 Task: In group invitations choose email frequency linkedIn recommended.
Action: Mouse moved to (768, 60)
Screenshot: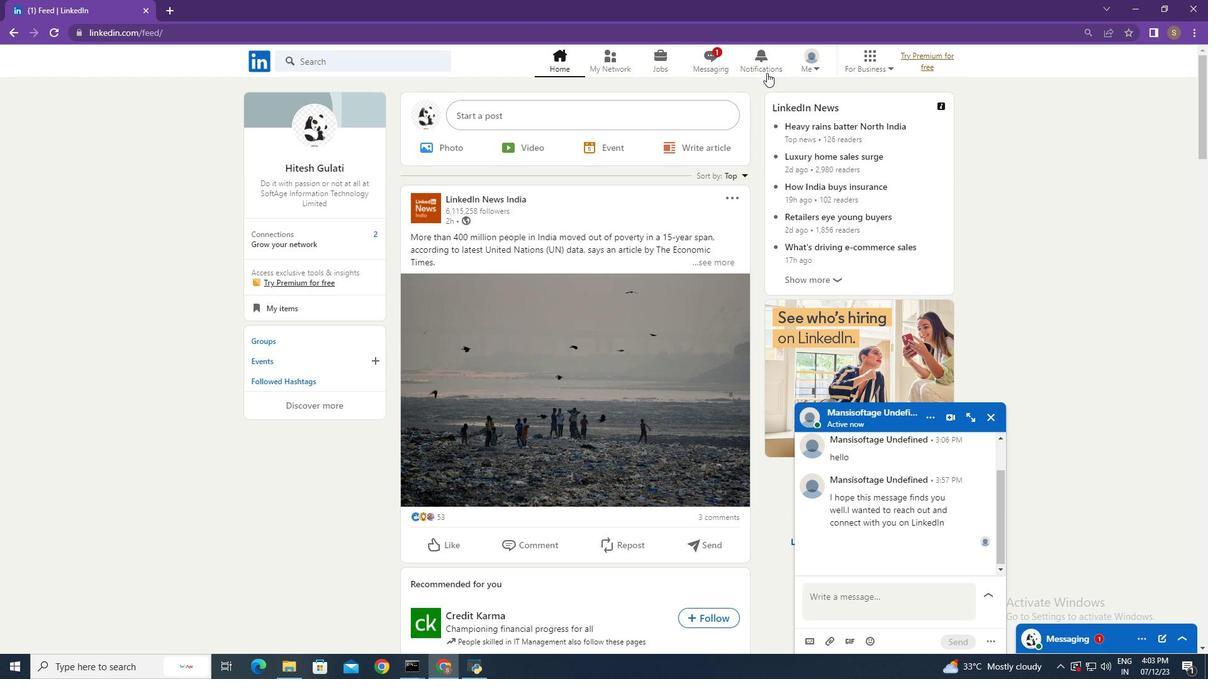 
Action: Mouse pressed left at (768, 60)
Screenshot: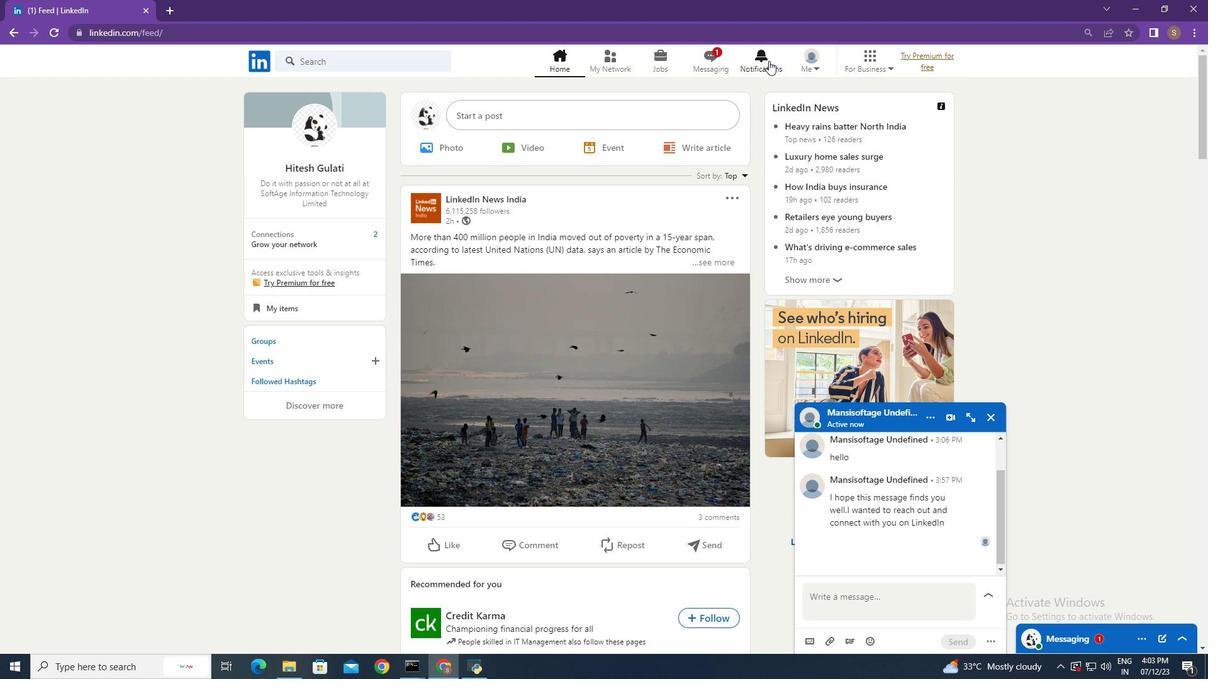 
Action: Mouse moved to (283, 144)
Screenshot: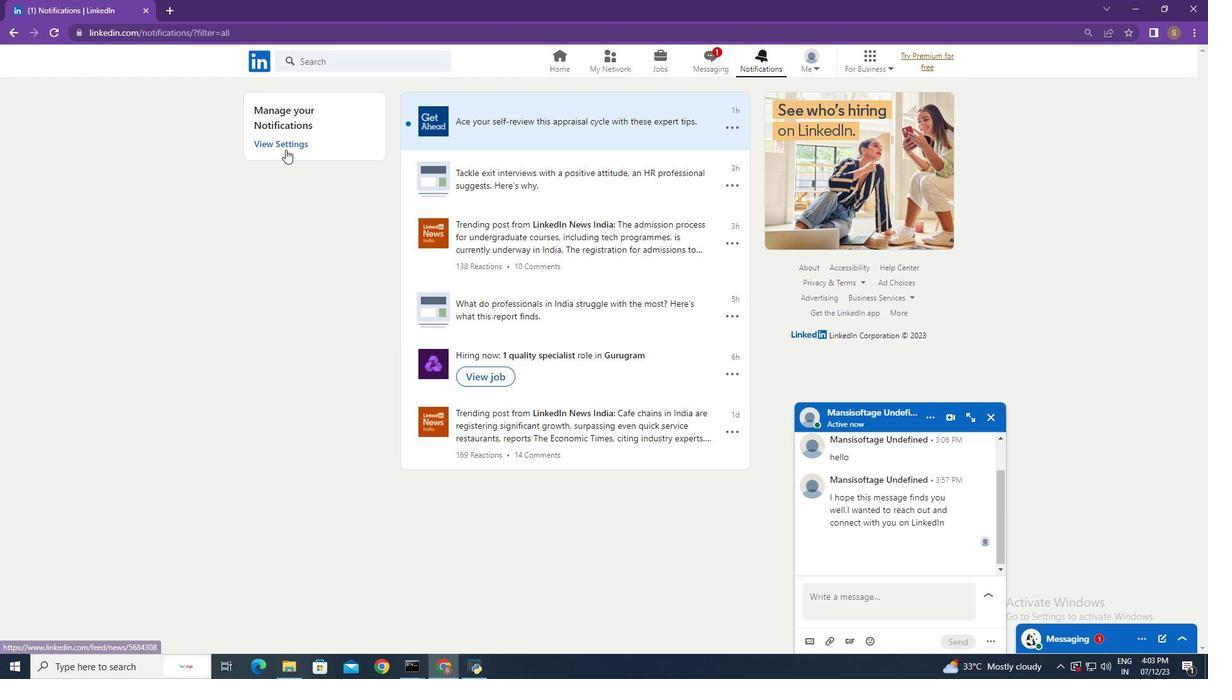 
Action: Mouse pressed left at (283, 144)
Screenshot: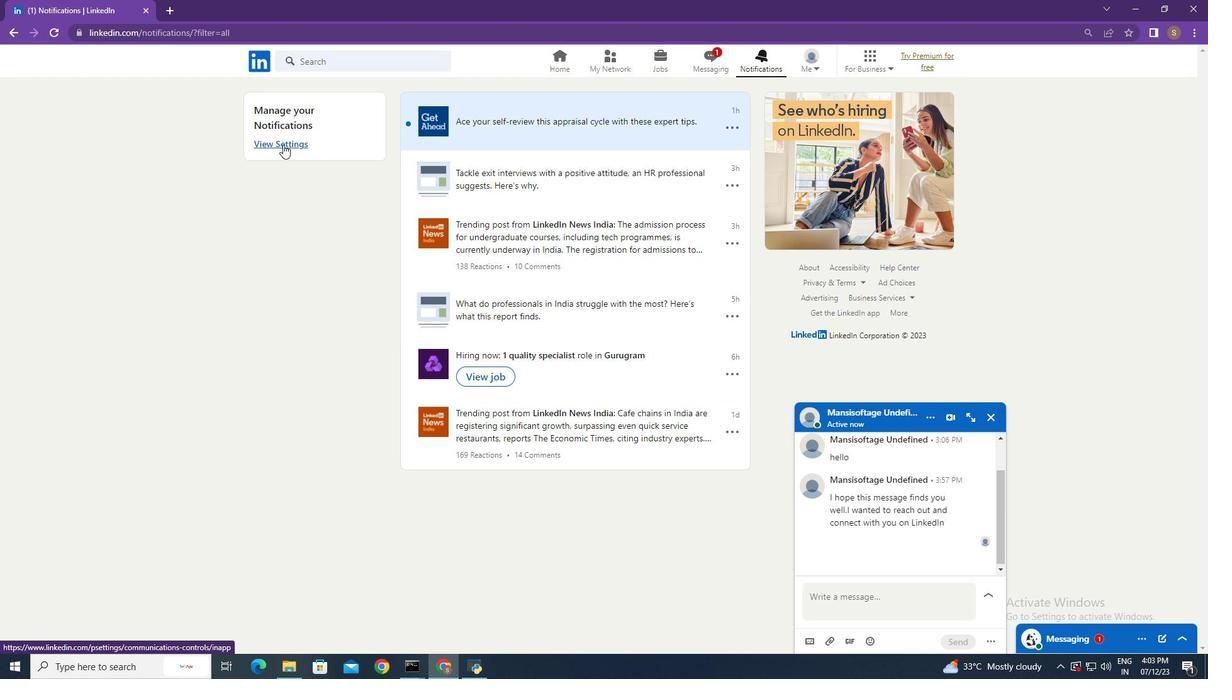 
Action: Mouse moved to (602, 361)
Screenshot: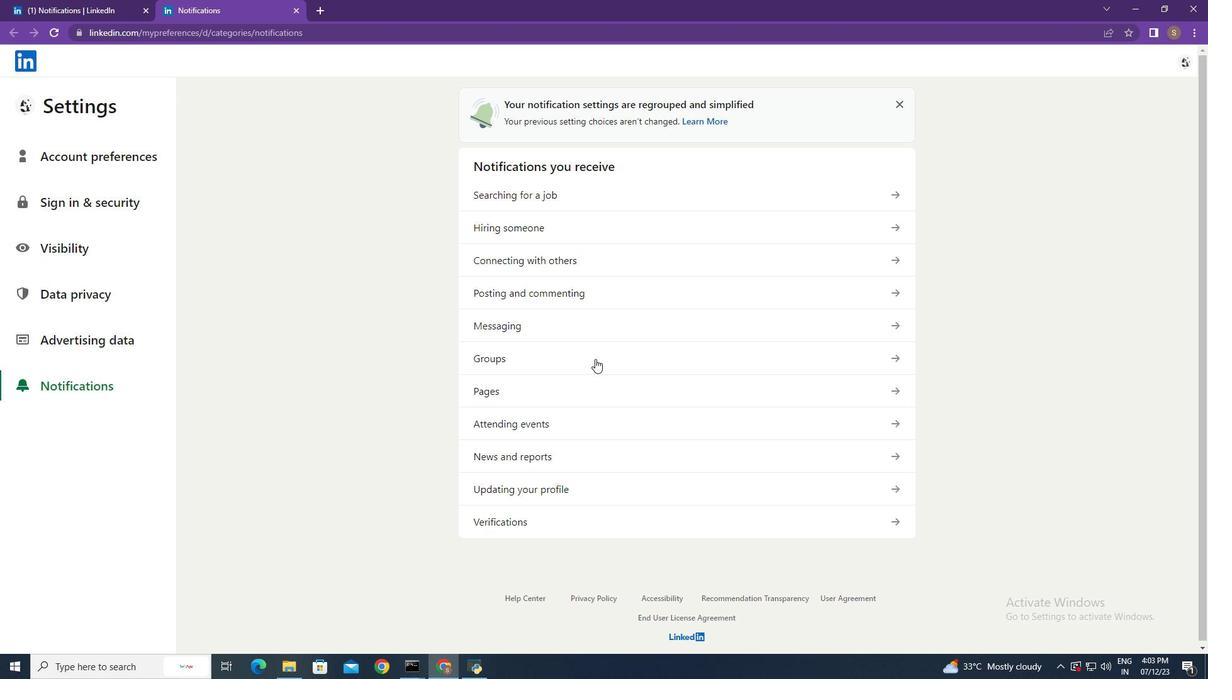 
Action: Mouse pressed left at (602, 361)
Screenshot: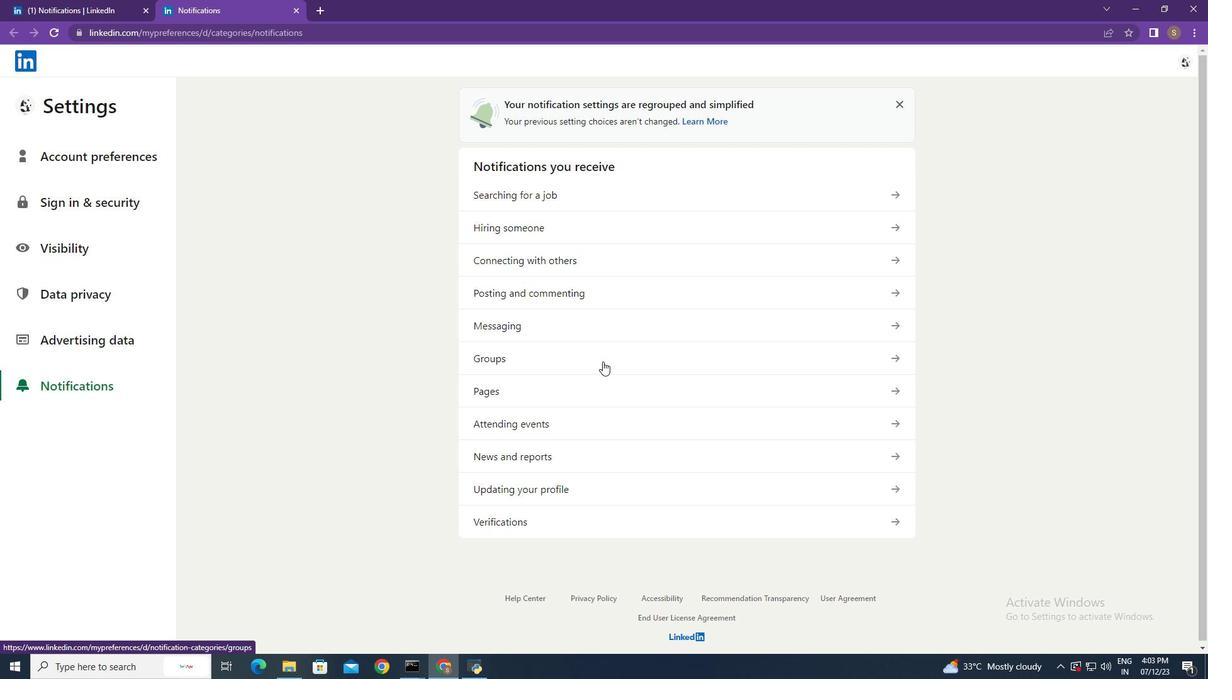 
Action: Mouse moved to (752, 191)
Screenshot: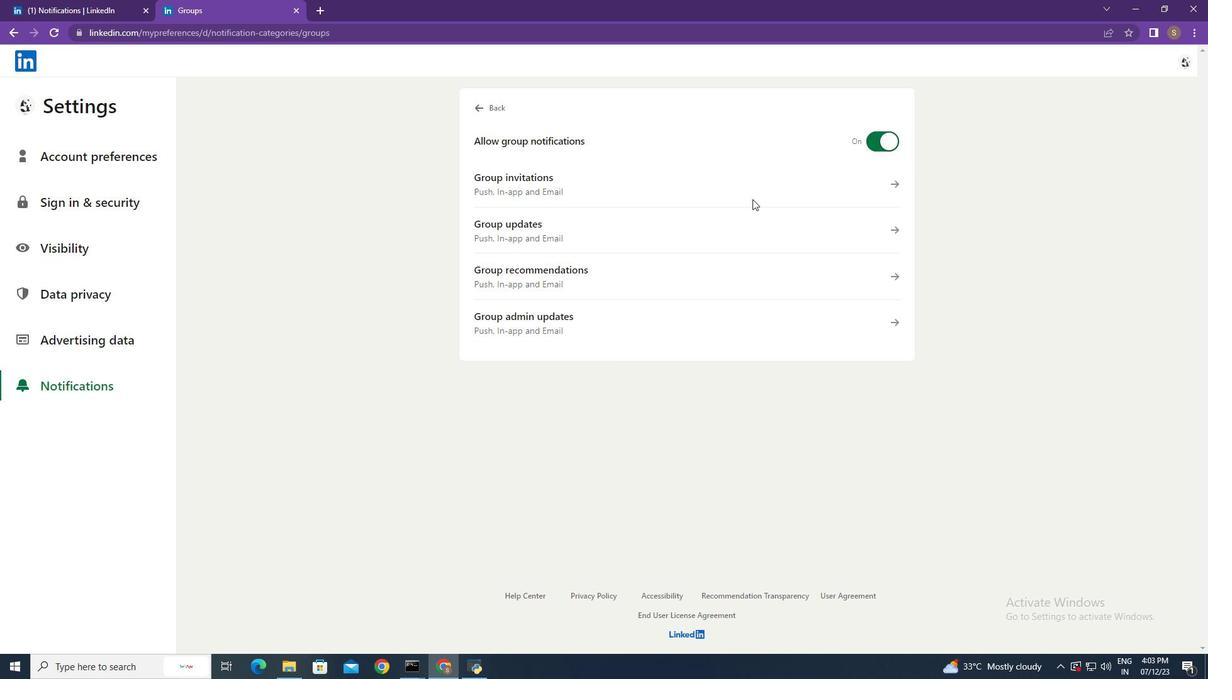 
Action: Mouse pressed left at (752, 191)
Screenshot: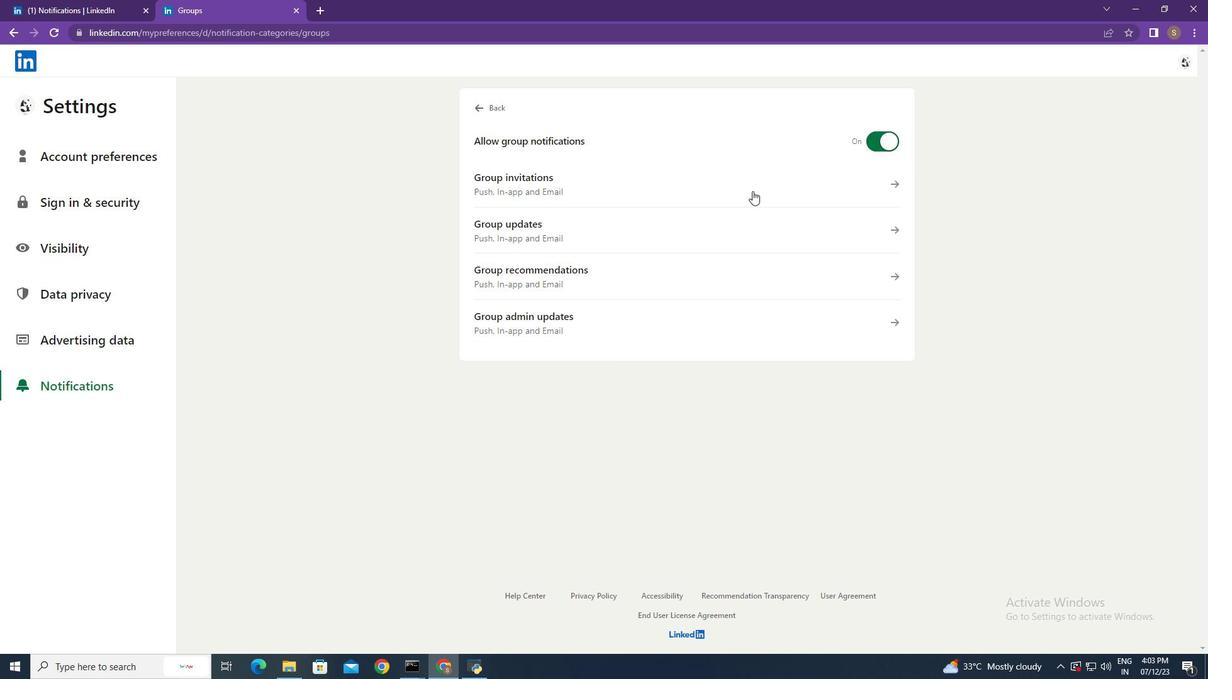 
Action: Mouse moved to (487, 455)
Screenshot: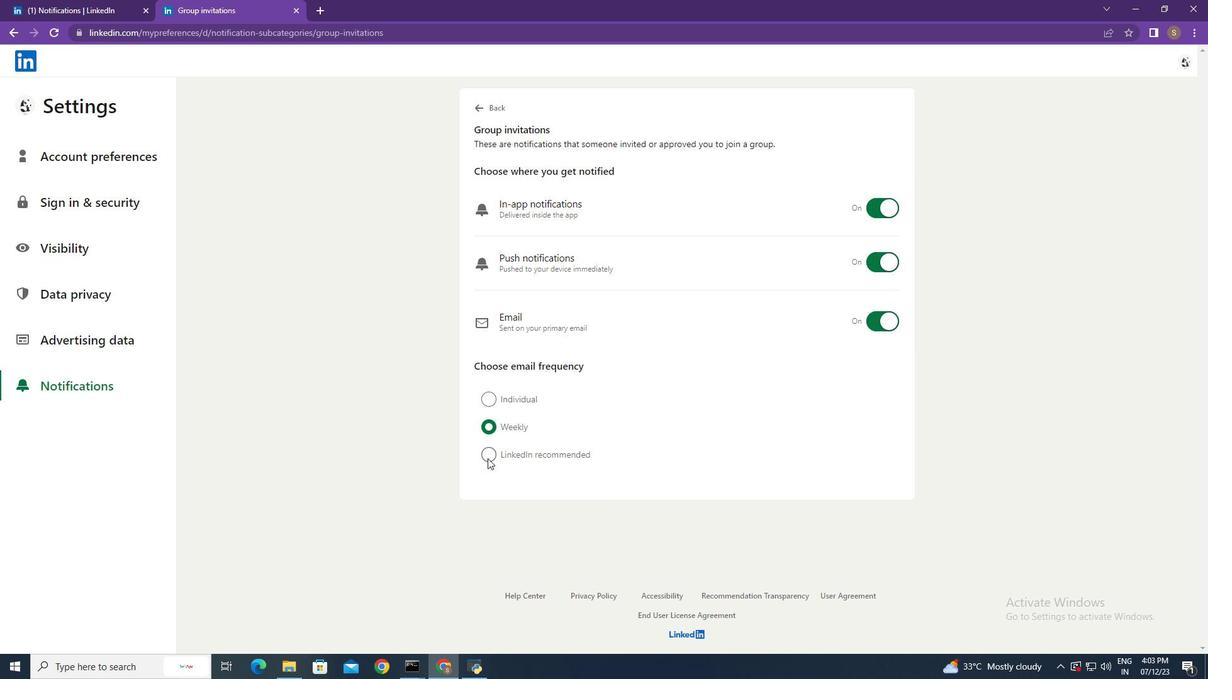 
Action: Mouse pressed left at (487, 455)
Screenshot: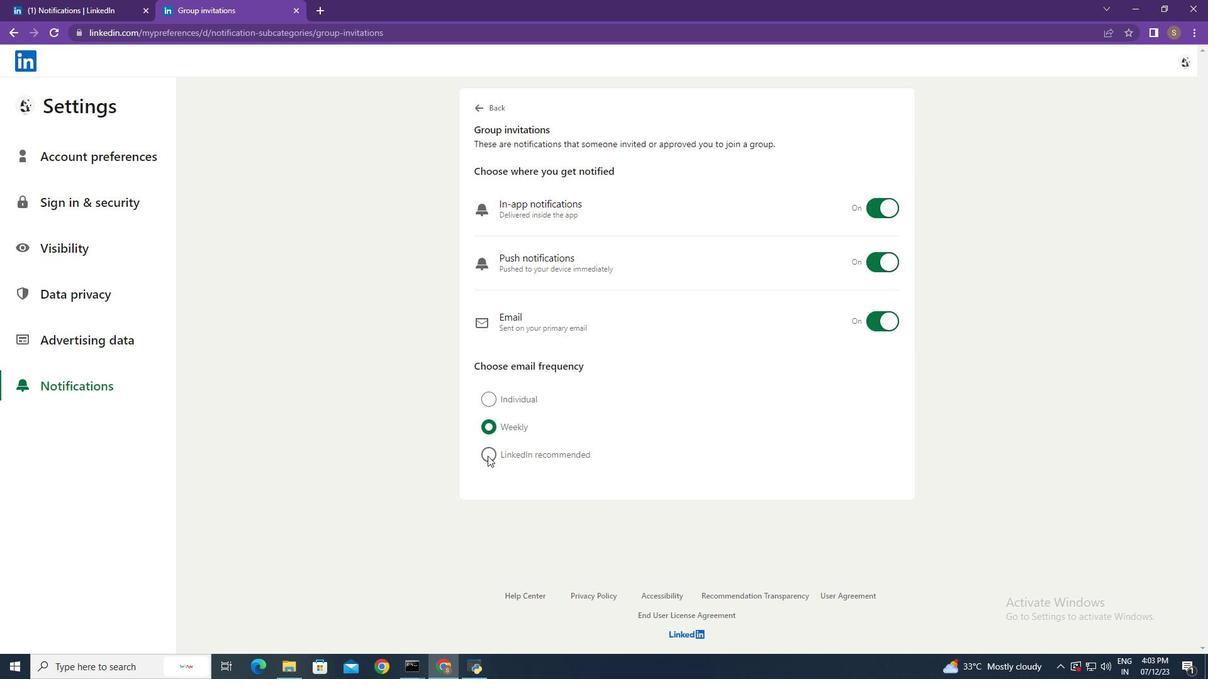 
Action: Mouse moved to (362, 319)
Screenshot: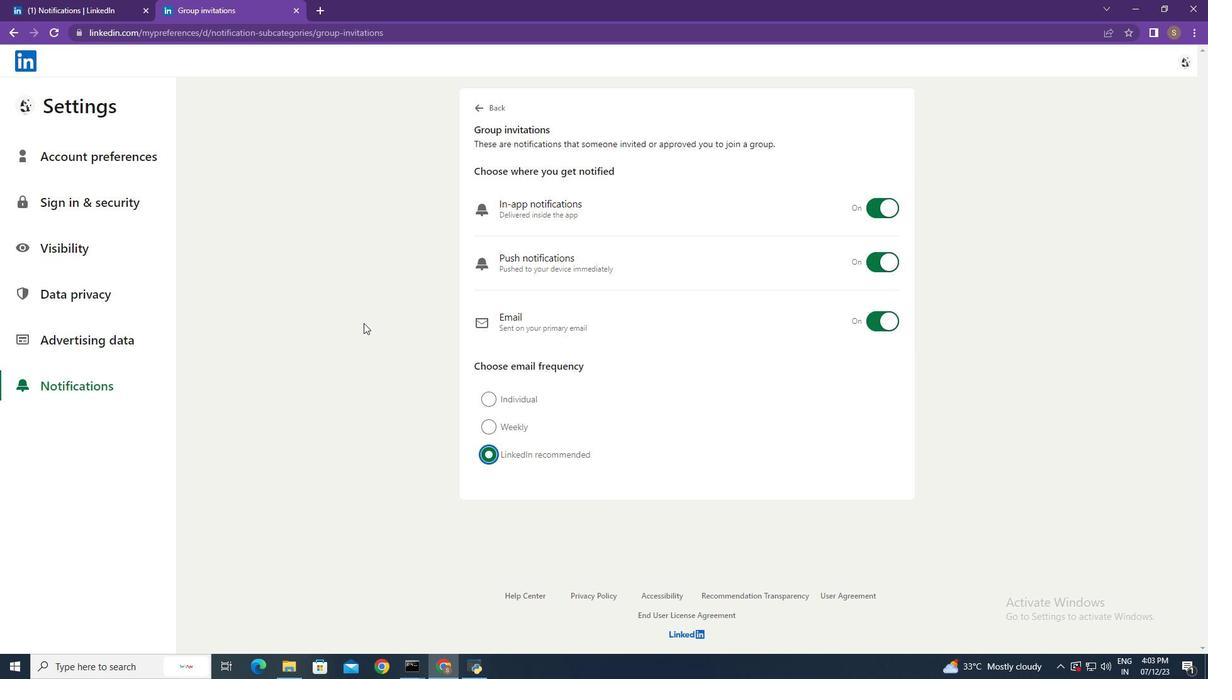 
